 Task: Schedule a 45-minute meeting for team-building activity planning.
Action: Mouse moved to (89, 144)
Screenshot: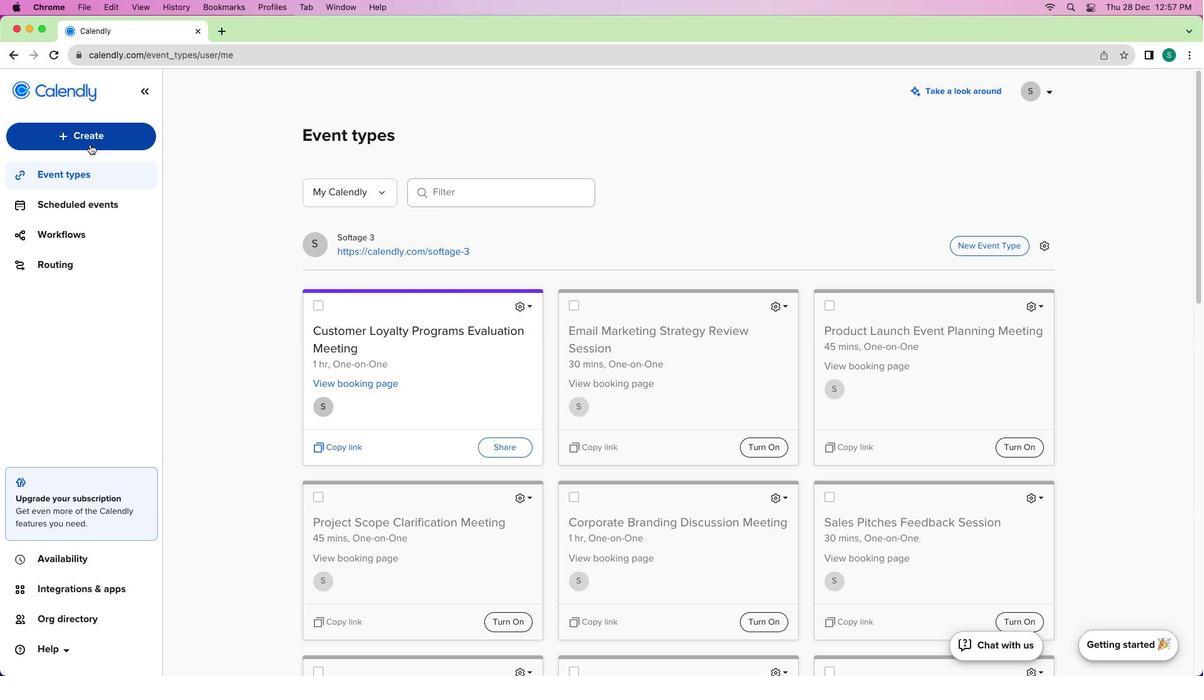 
Action: Mouse pressed left at (89, 144)
Screenshot: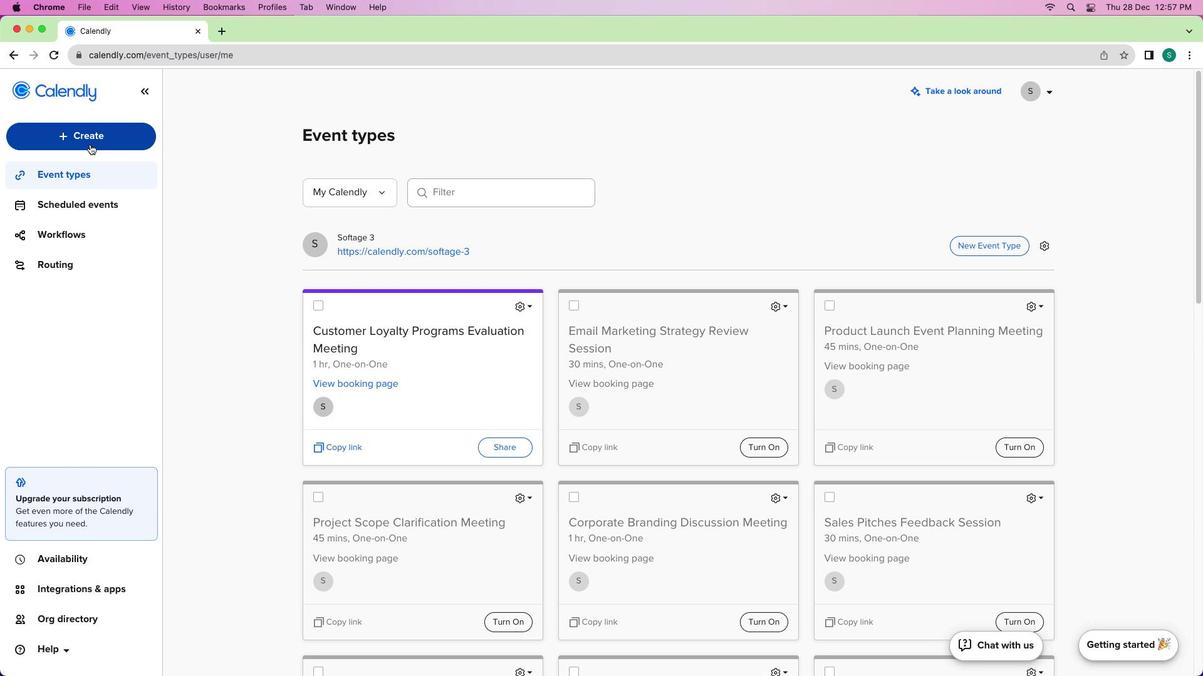 
Action: Mouse moved to (86, 181)
Screenshot: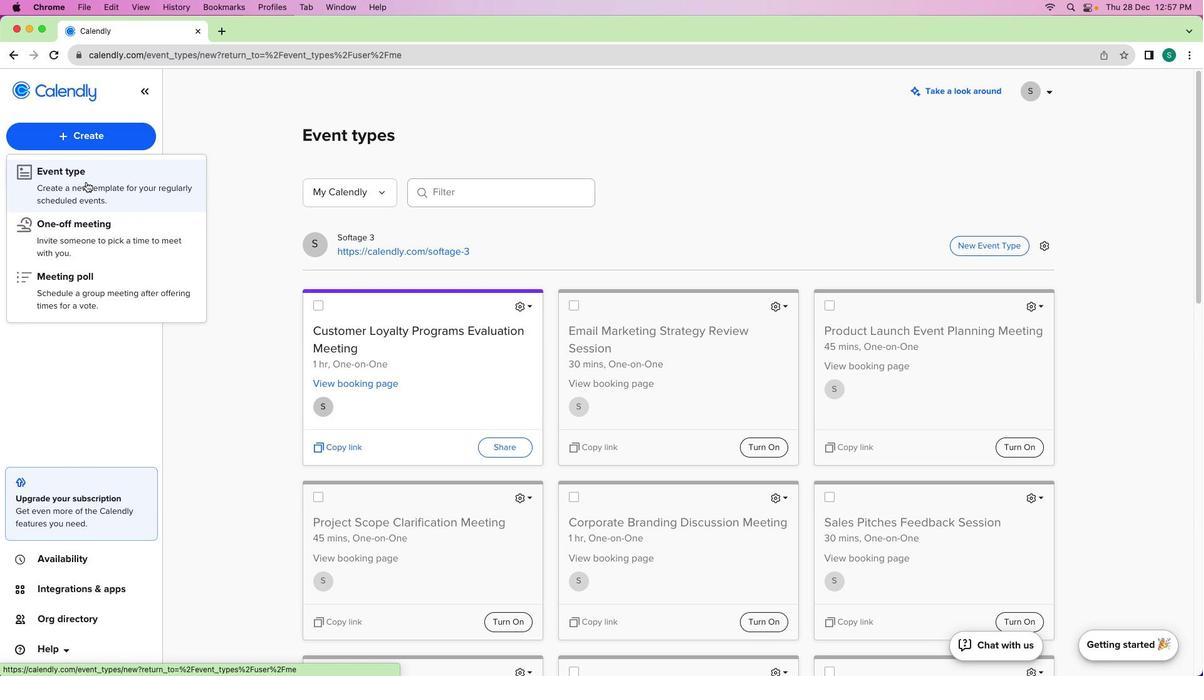 
Action: Mouse pressed left at (86, 181)
Screenshot: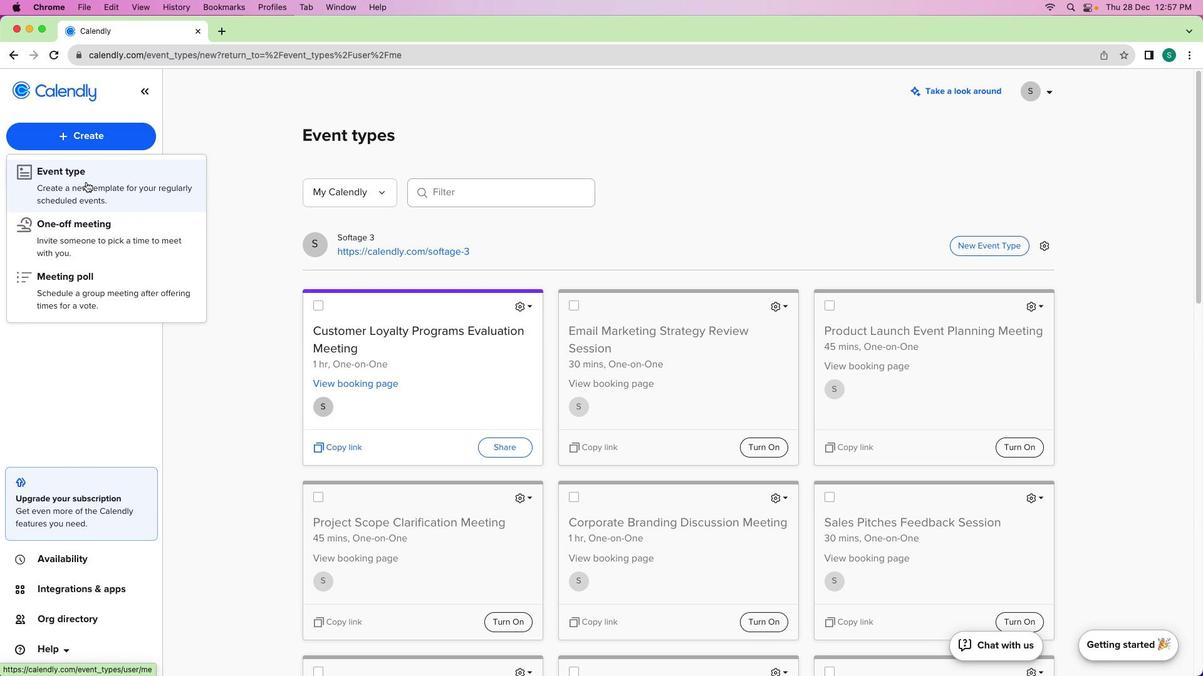 
Action: Mouse moved to (401, 244)
Screenshot: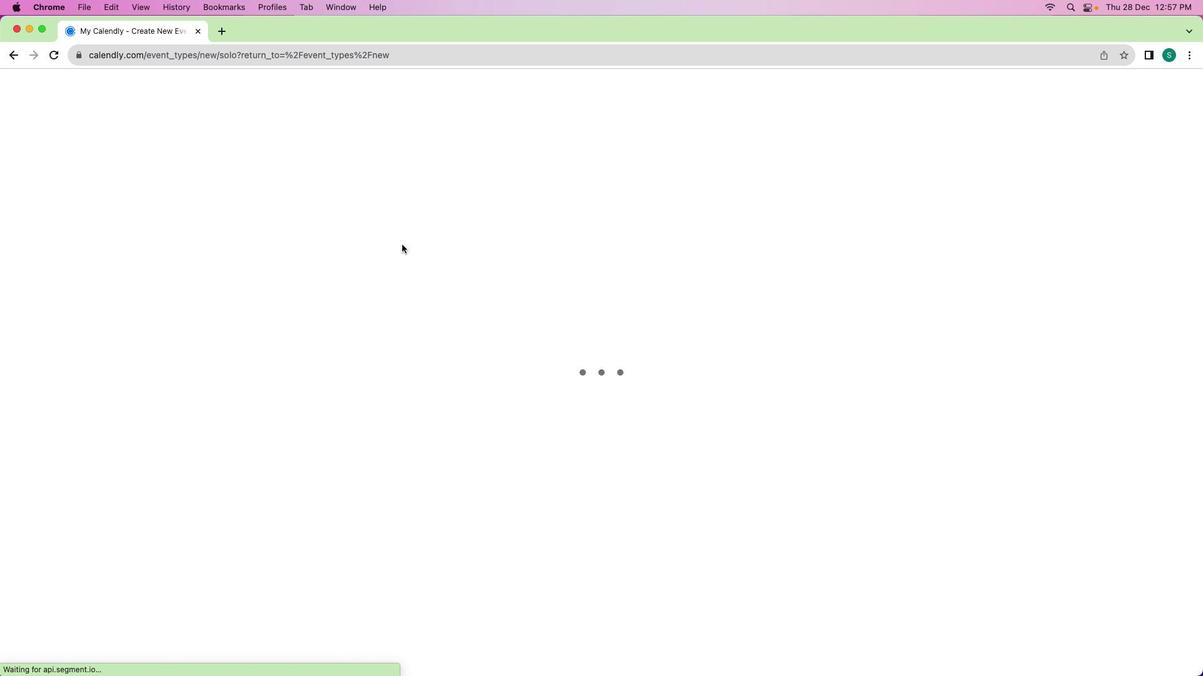 
Action: Mouse pressed left at (401, 244)
Screenshot: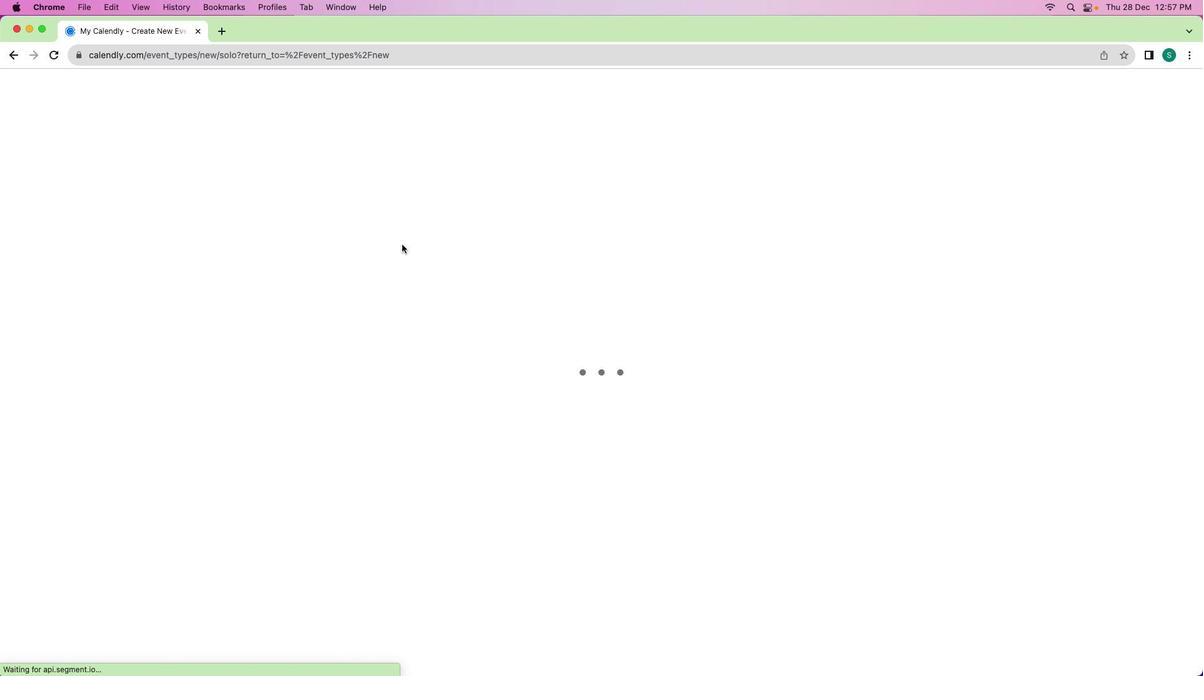 
Action: Mouse moved to (102, 194)
Screenshot: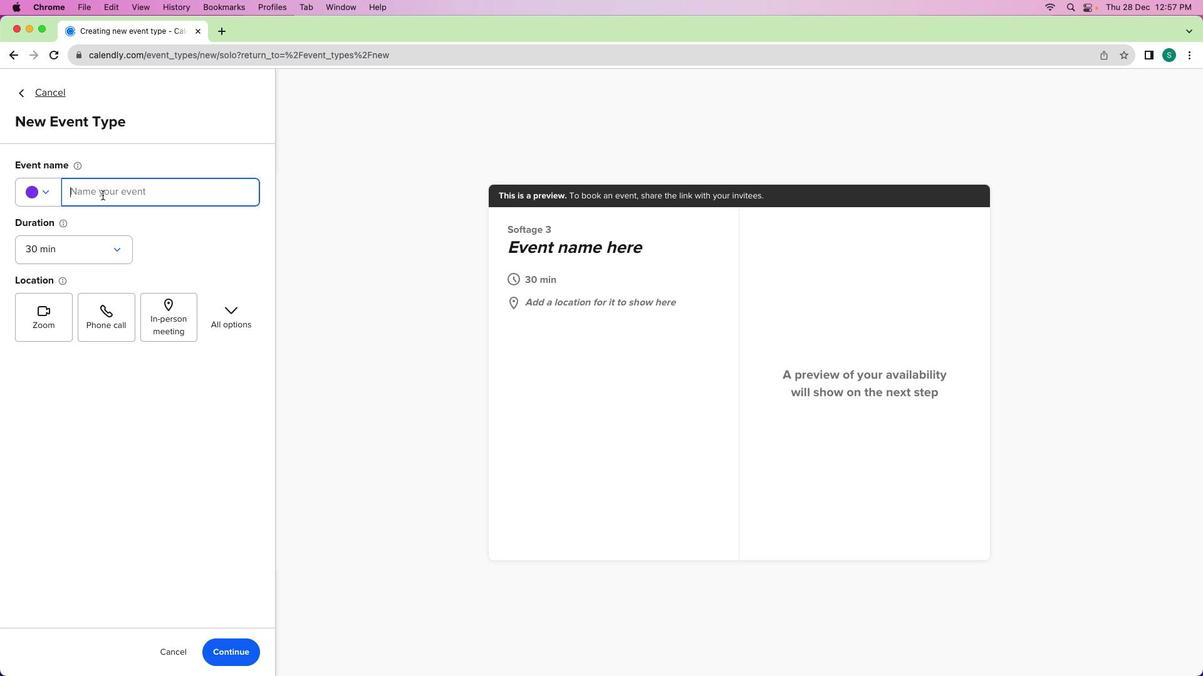 
Action: Mouse pressed left at (102, 194)
Screenshot: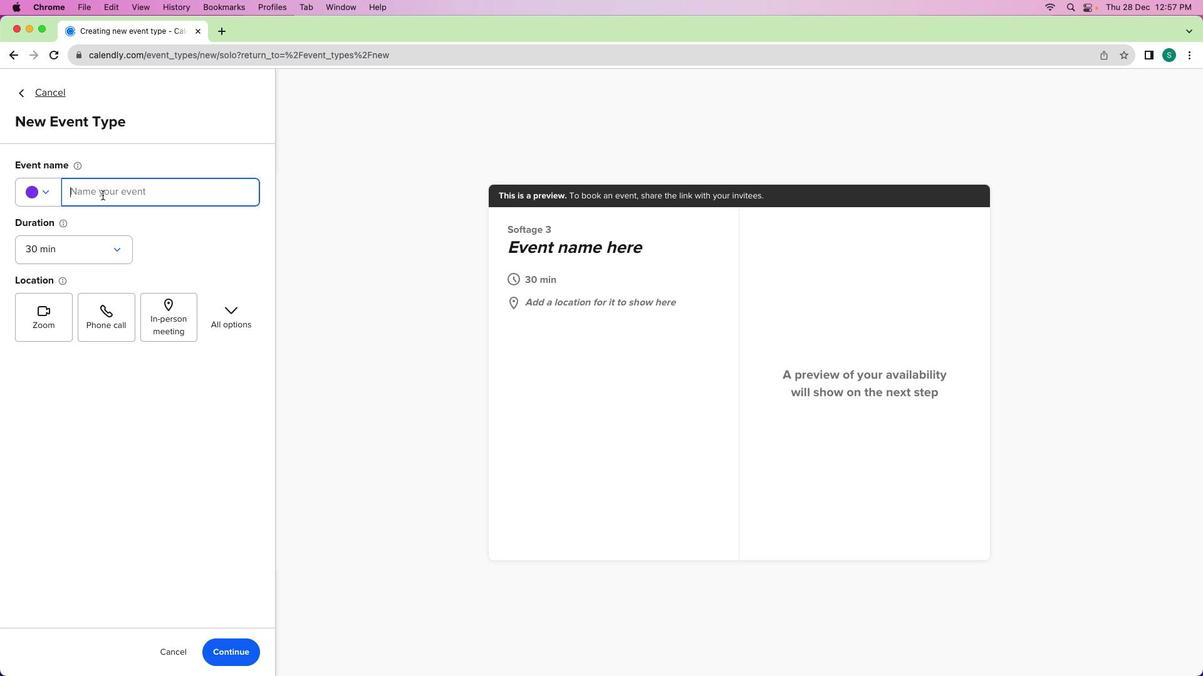 
Action: Mouse moved to (101, 194)
Screenshot: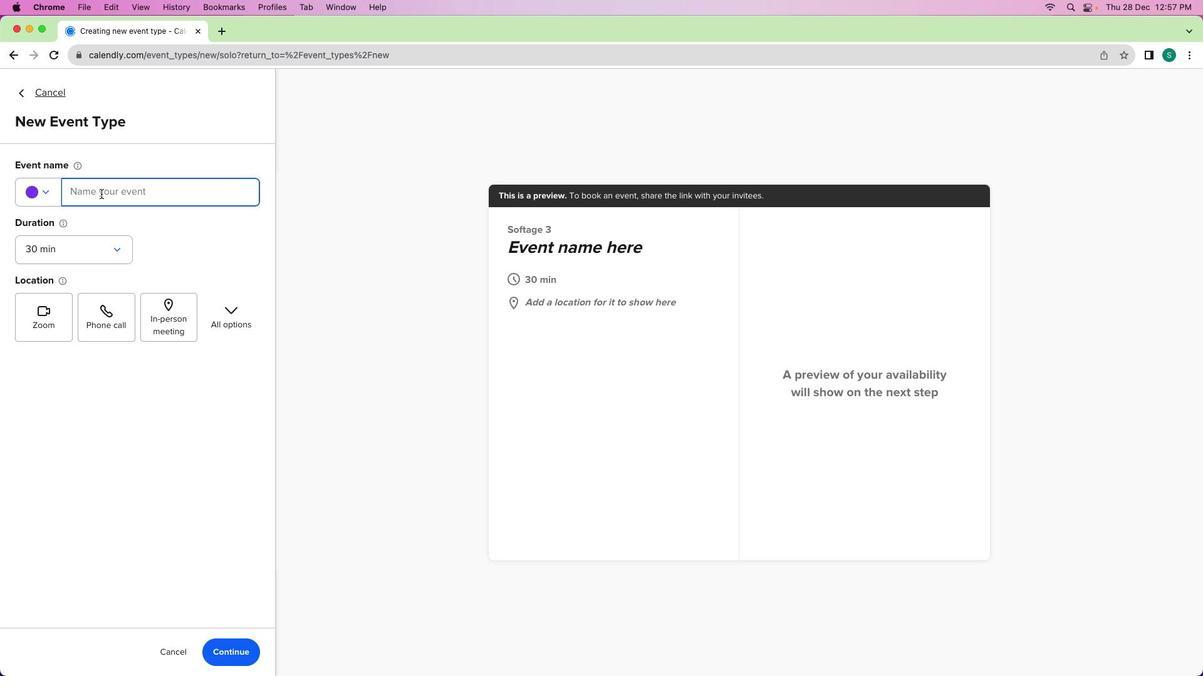 
Action: Key pressed Key.shift'T''e''a''m''-'Key.shift'B''u''i''l''d''i''n''g'Key.spaceKey.shift'A''c''t''i''v''i''t''y'Key.spaceKey.shift'P''l''a''n''n''i''n''g'Key.spaceKey.shift'M''e''e''t''i''n''g'
Screenshot: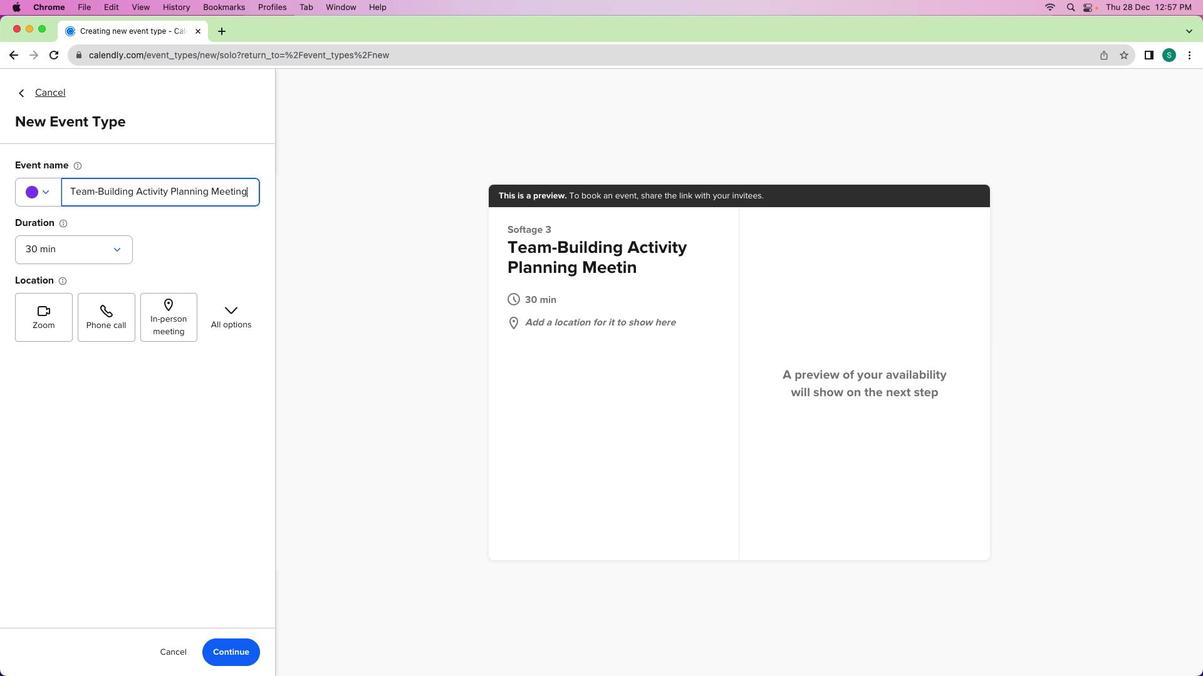 
Action: Mouse moved to (28, 194)
Screenshot: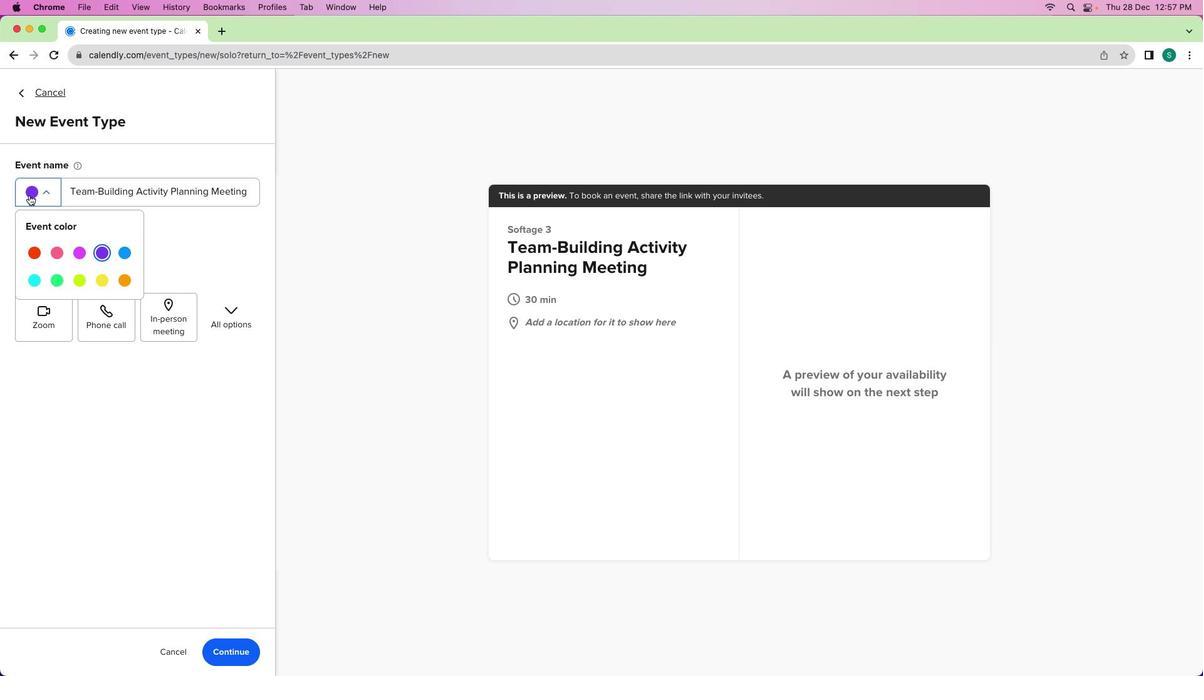 
Action: Mouse pressed left at (28, 194)
Screenshot: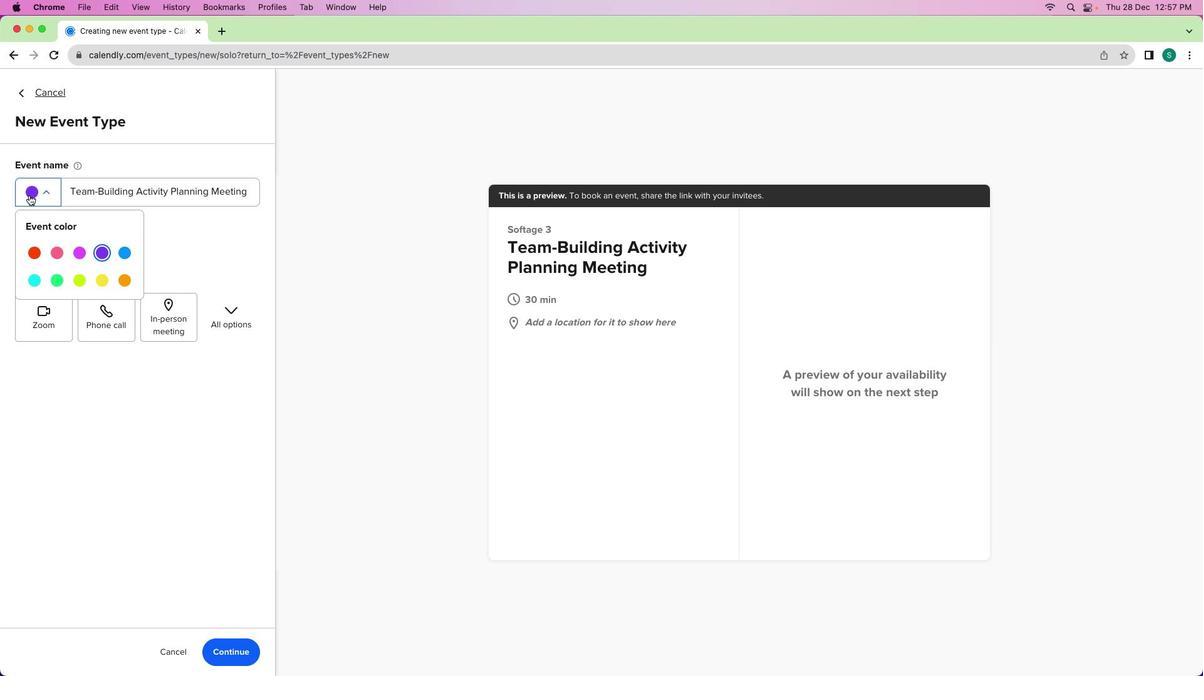 
Action: Mouse moved to (33, 256)
Screenshot: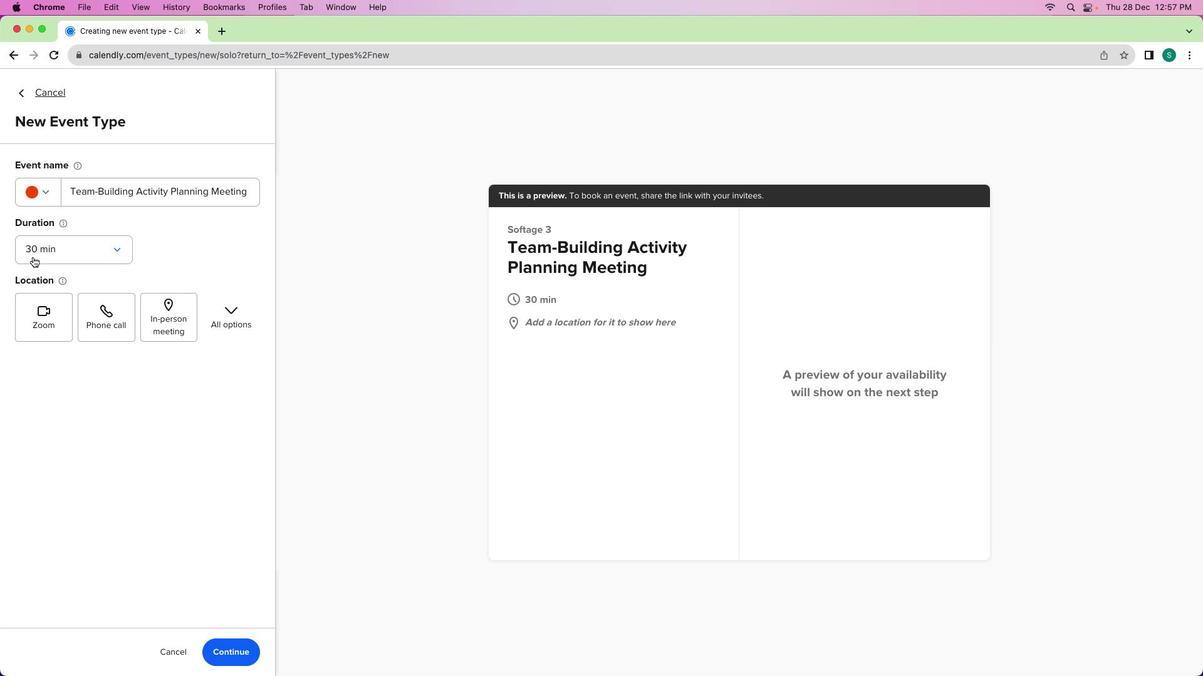 
Action: Mouse pressed left at (33, 256)
Screenshot: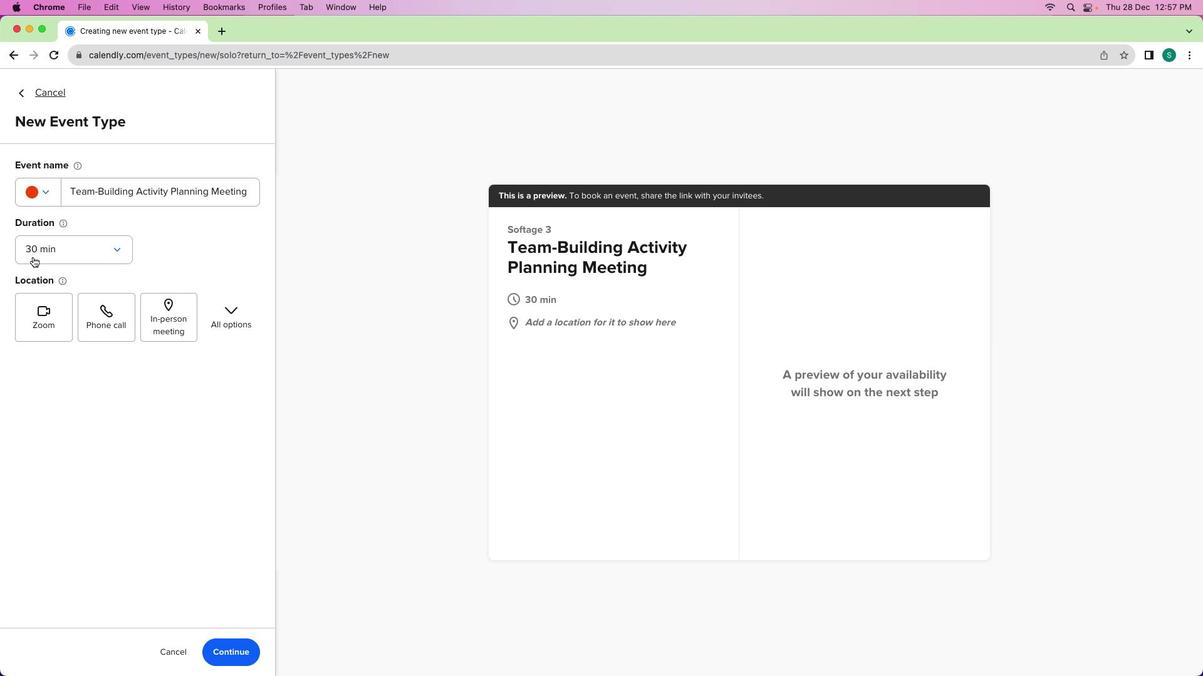 
Action: Mouse moved to (72, 259)
Screenshot: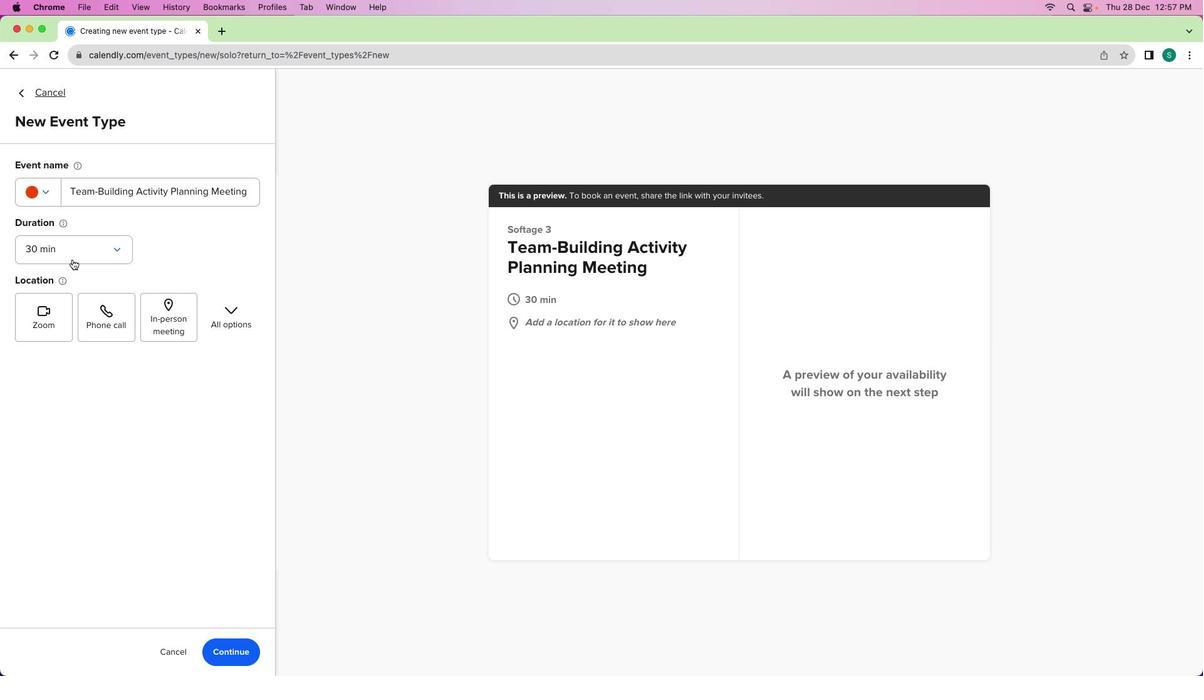 
Action: Mouse pressed left at (72, 259)
Screenshot: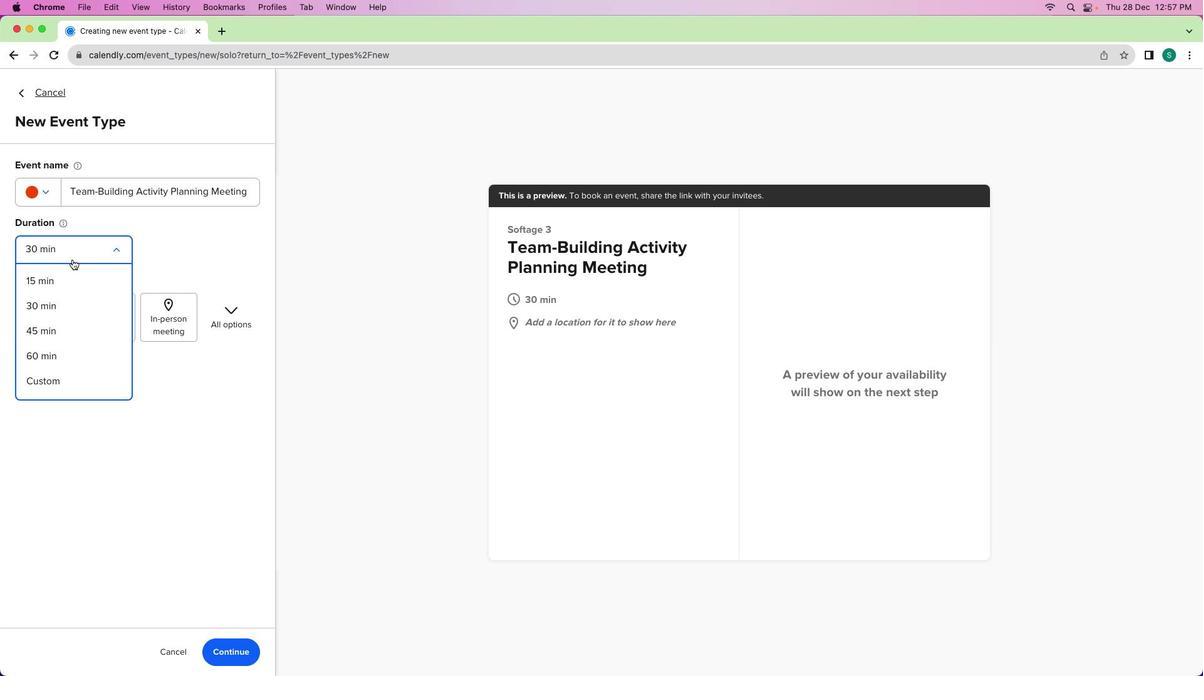 
Action: Mouse moved to (56, 326)
Screenshot: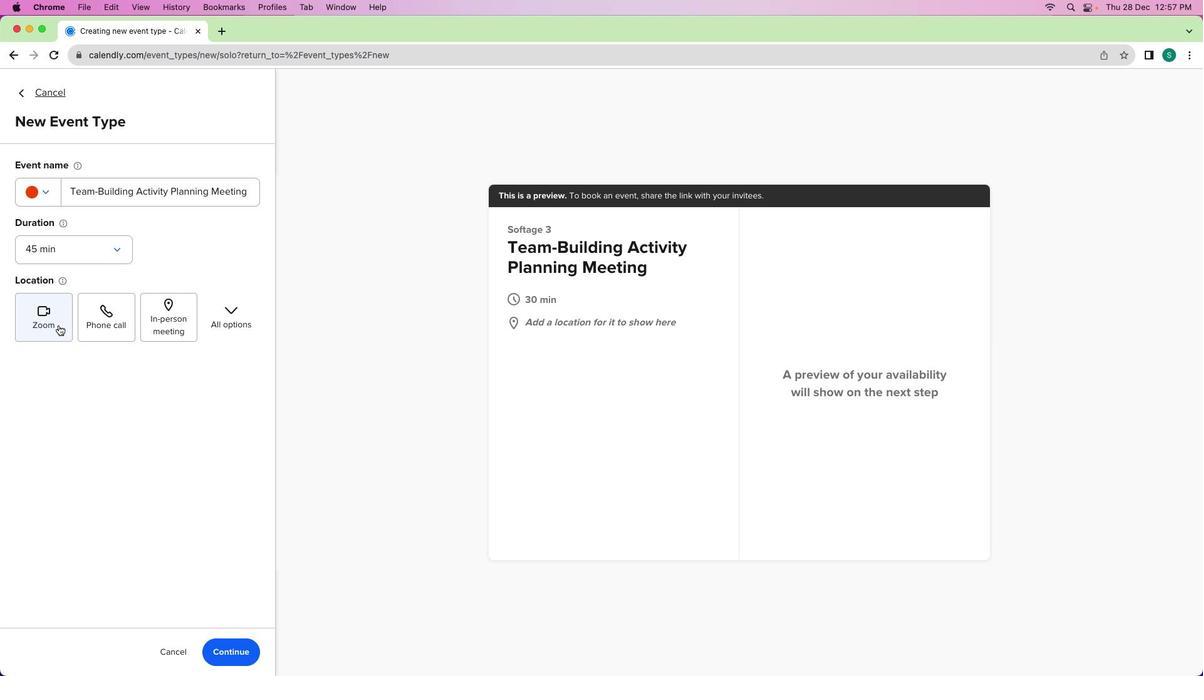 
Action: Mouse pressed left at (56, 326)
Screenshot: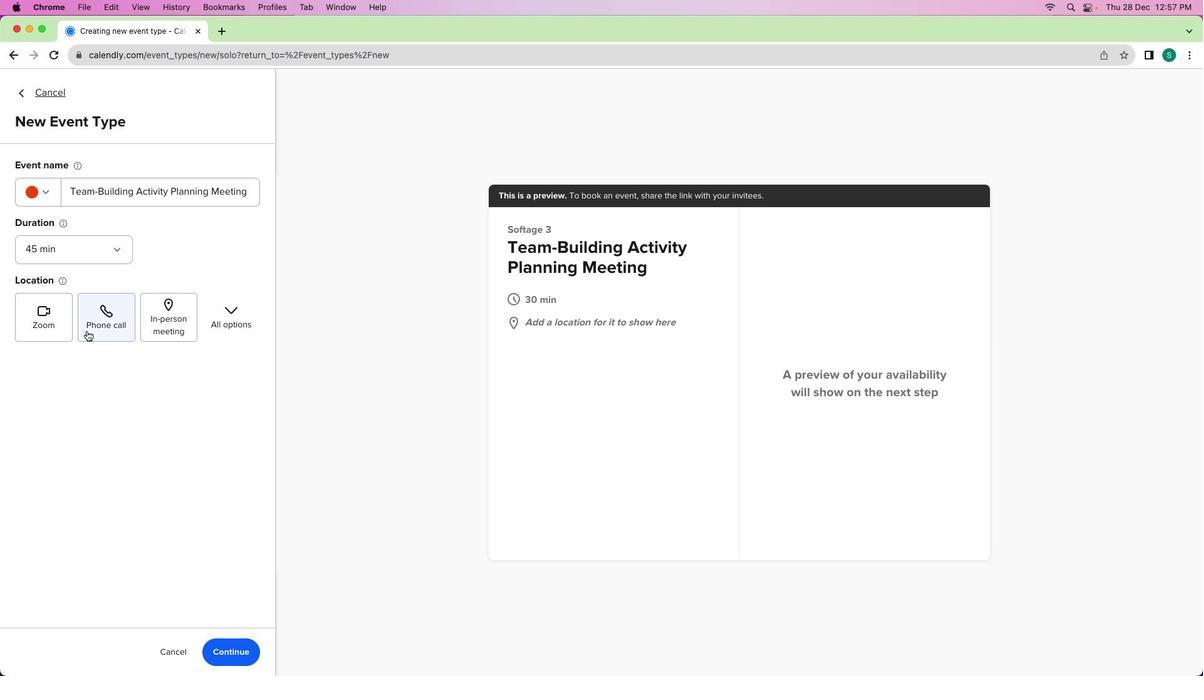 
Action: Mouse moved to (60, 327)
Screenshot: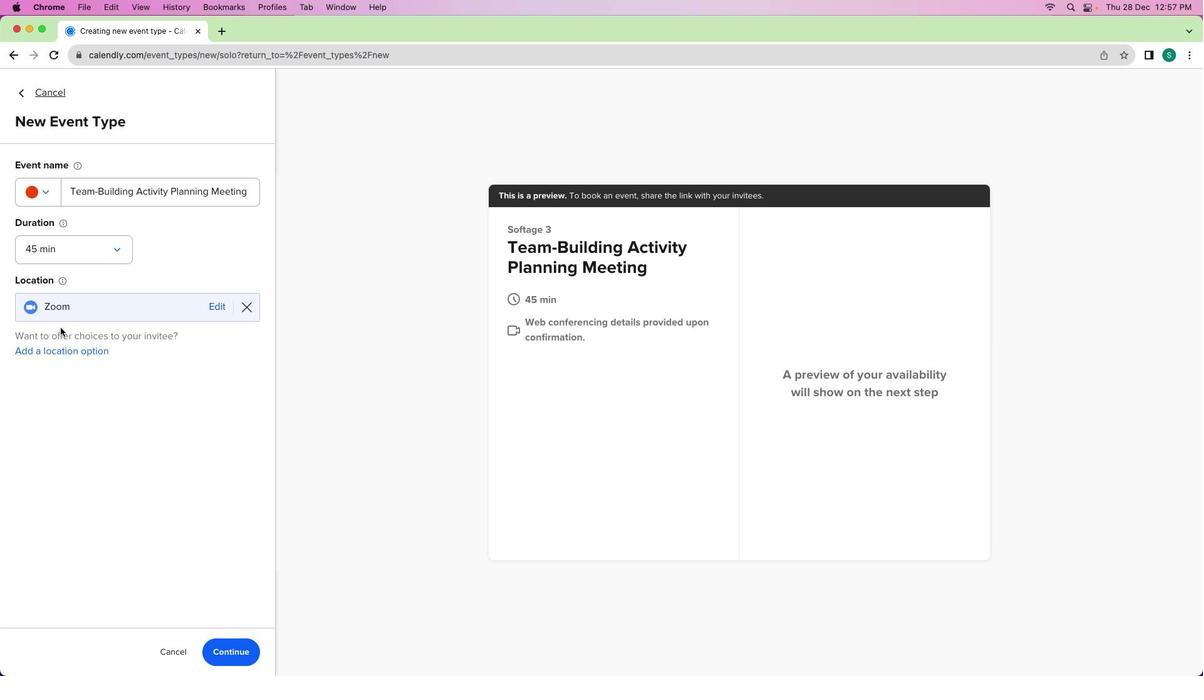 
Action: Mouse pressed left at (60, 327)
Screenshot: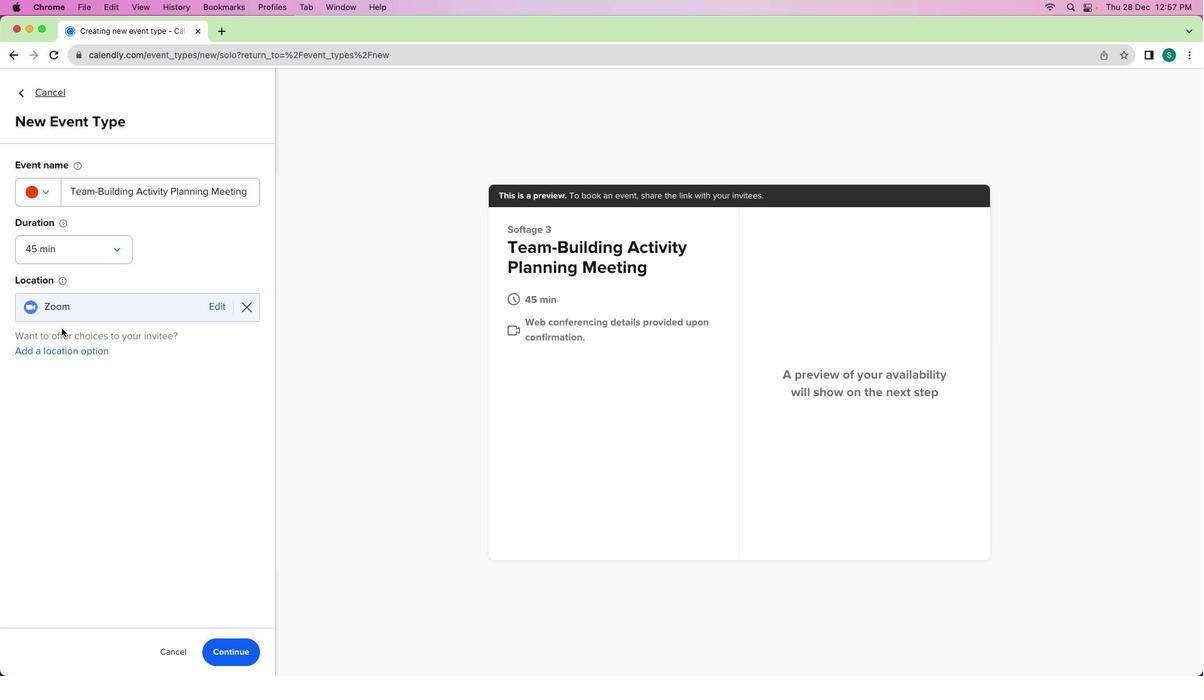 
Action: Mouse moved to (234, 657)
Screenshot: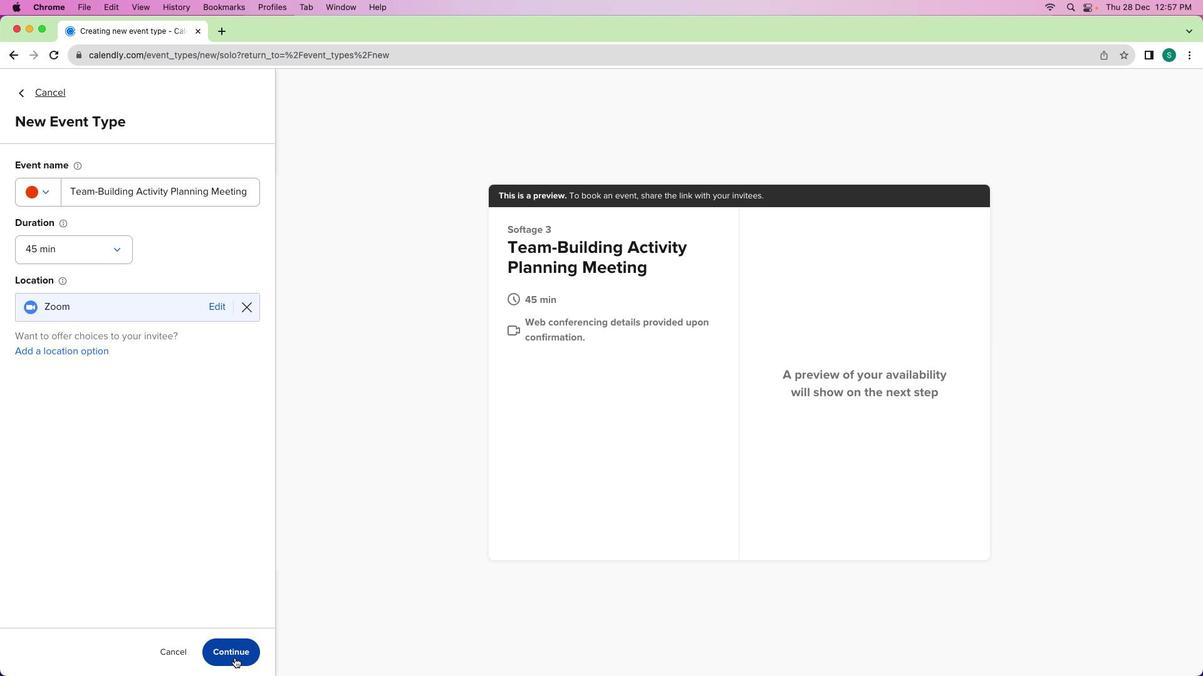 
Action: Mouse pressed left at (234, 657)
Screenshot: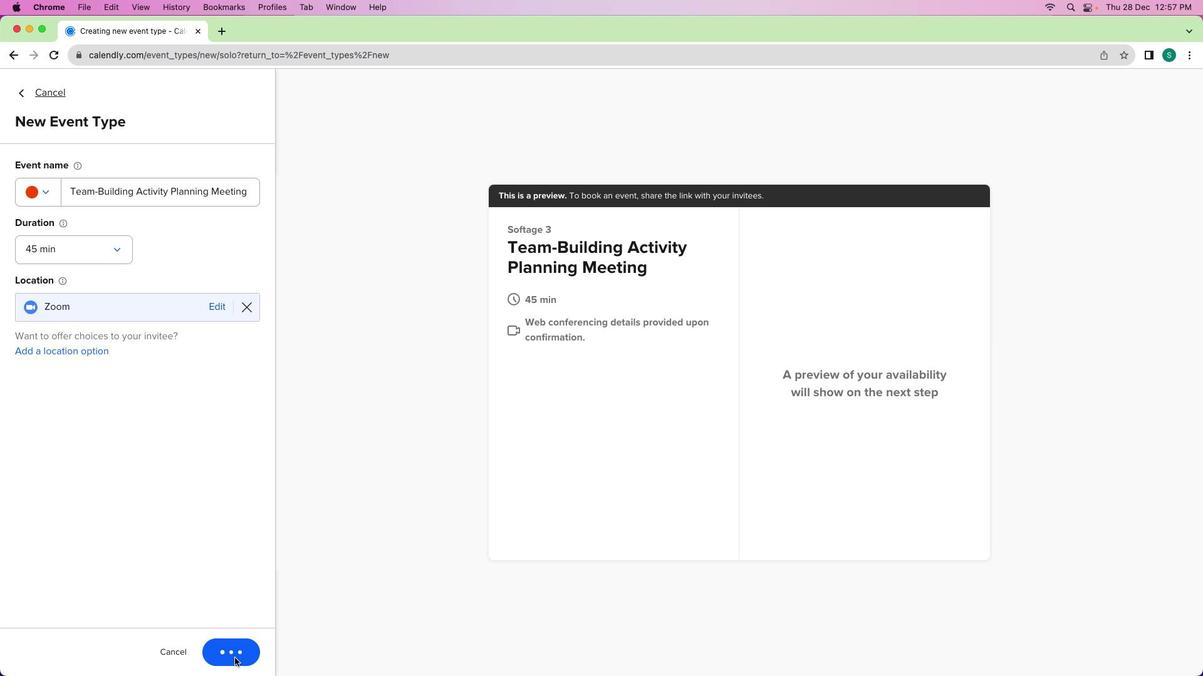 
Action: Mouse moved to (225, 219)
Screenshot: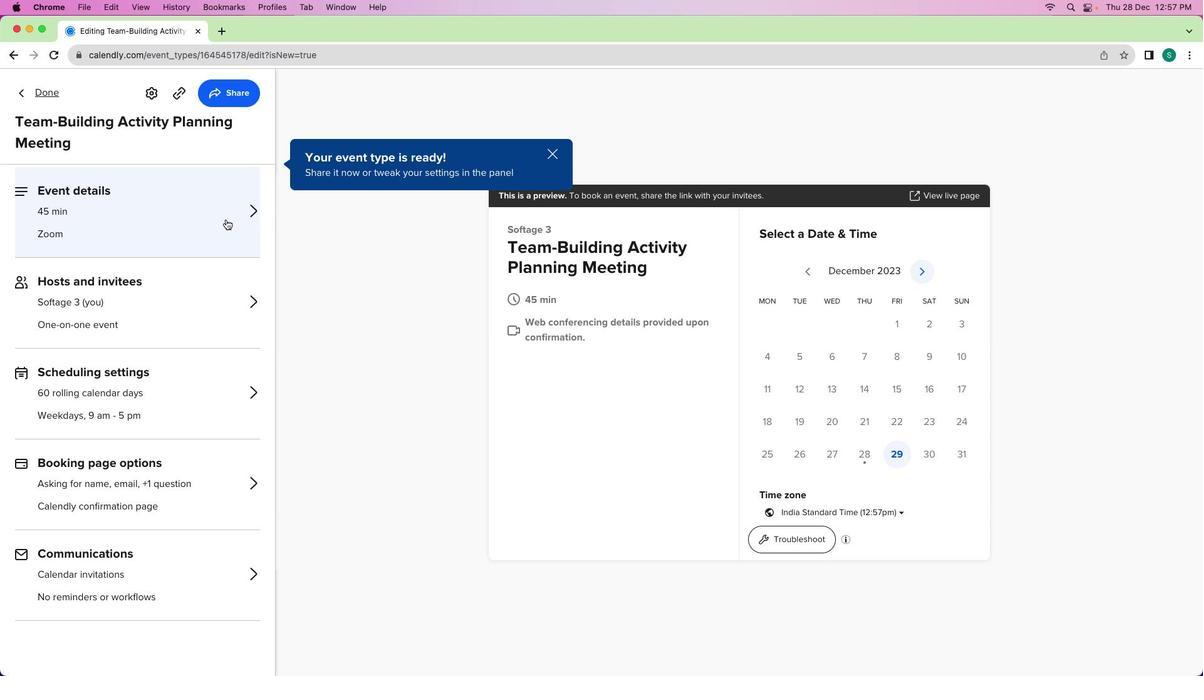 
Action: Mouse pressed left at (225, 219)
Screenshot: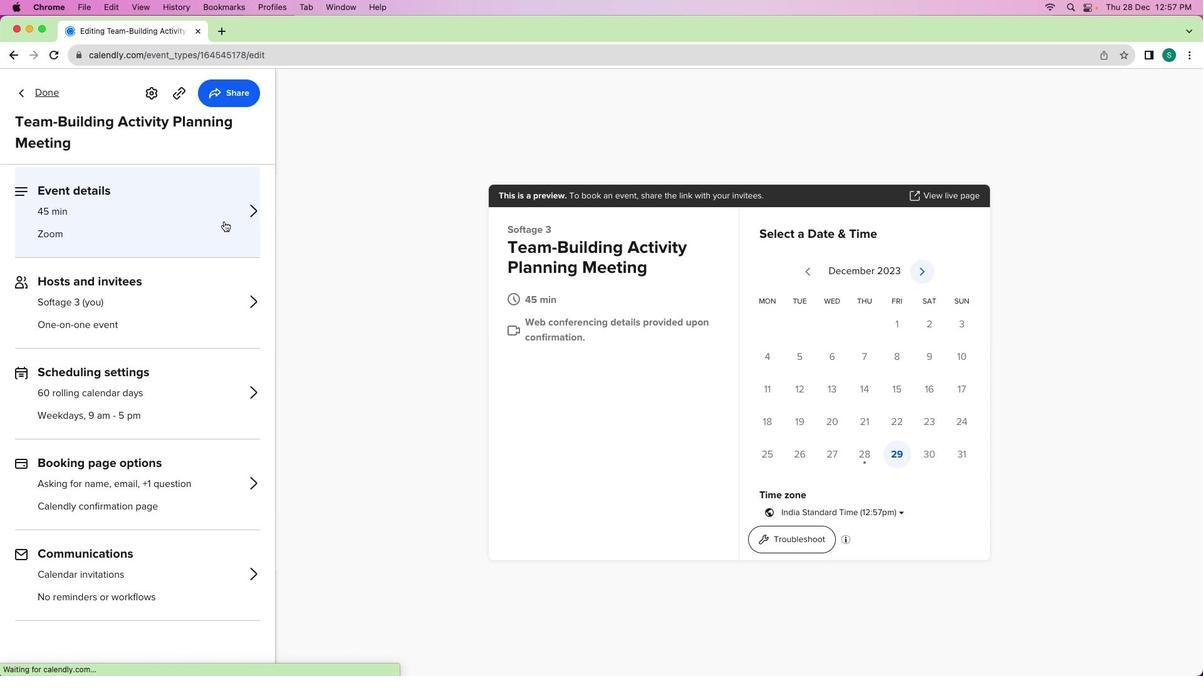 
Action: Mouse moved to (107, 468)
Screenshot: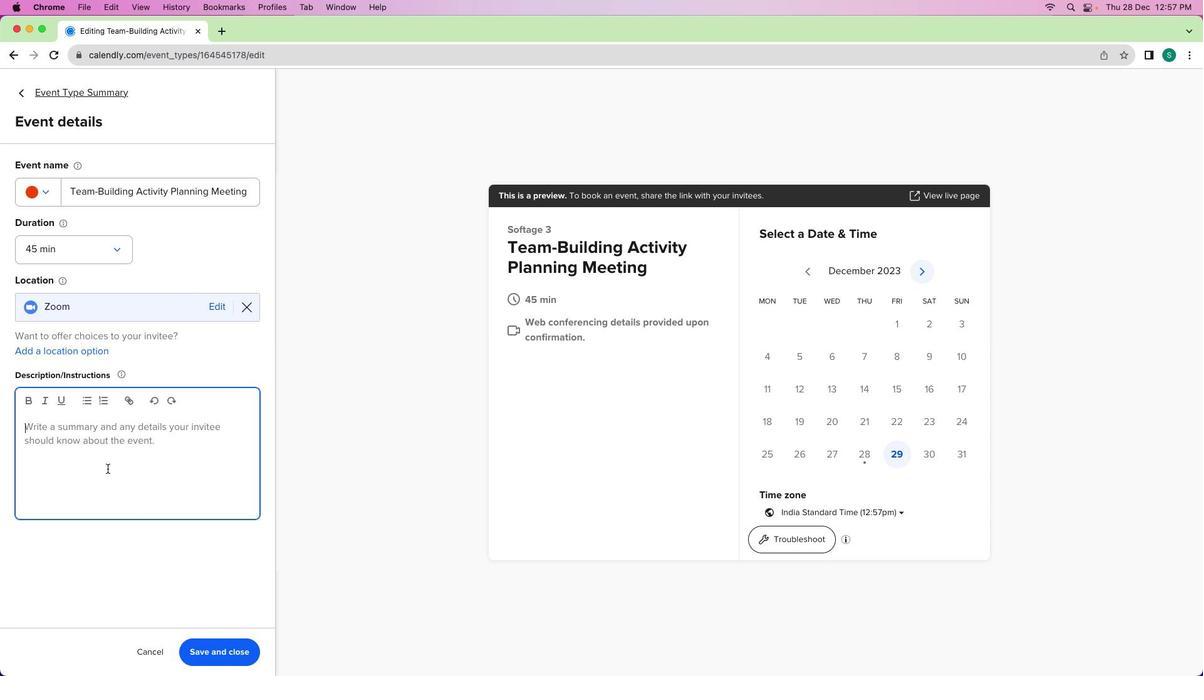 
Action: Mouse pressed left at (107, 468)
Screenshot: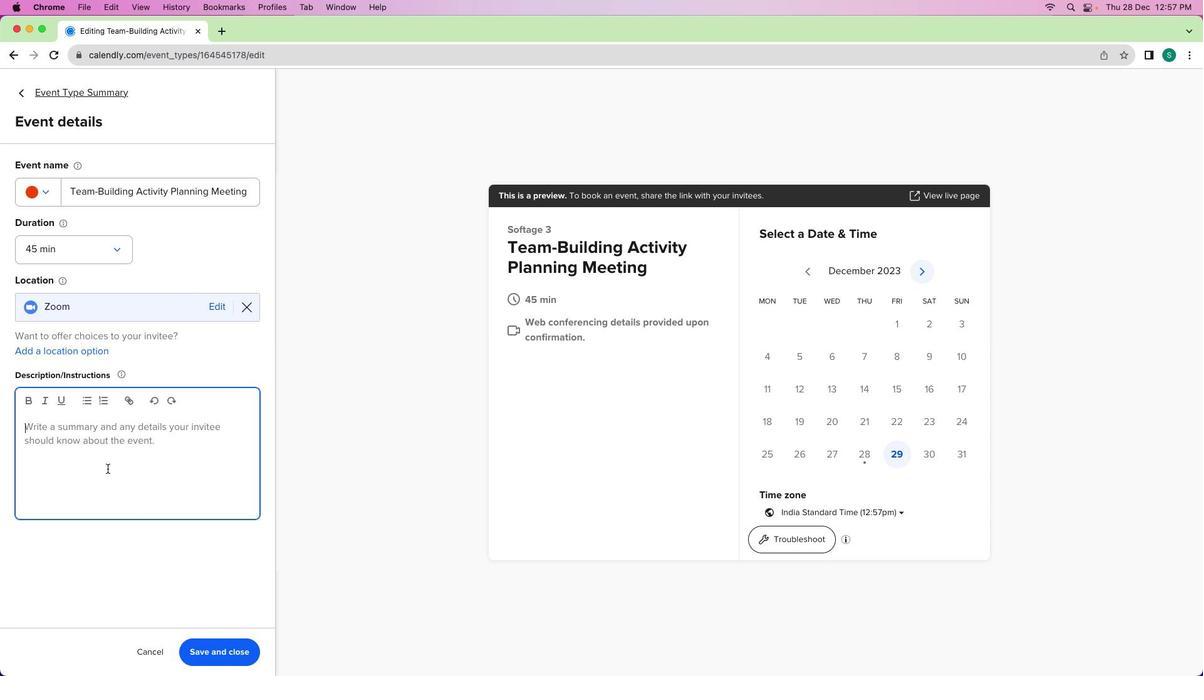 
Action: Mouse moved to (107, 465)
Screenshot: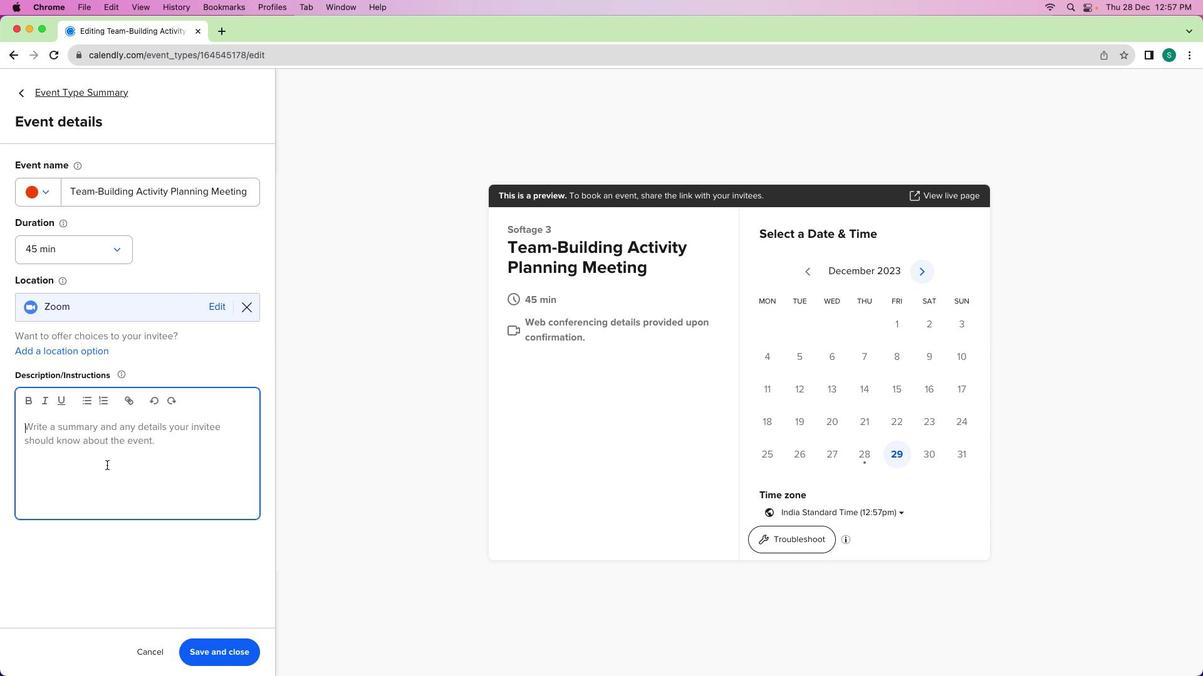 
Action: Key pressed Key.shift'J''o''i''n'Key.space'm''e'Key.space'f''o''r'Key.space'a'Key.space'f''o''c''u''s''e''d'Key.space'4''5''-''m''i''n''u''t''e'Key.space's''e''s''s''i''o''n'Key.space'd''e''d''i''c''a''t''e''d'Key.space't''o'Key.space'p''l''a''n''n''i''n''g'Key.space'o''u''r'Key.space'u''p''c''o''m''i''n''g'Key.space't''e''a''m''-''b''u''i''l''d''i''n''g'Key.space'a''c''t''i''v''i''t''i''e''s''.'Key.spaceKey.shift'I''n'Key.space't''h''i''s'Key.space'm''e''e''t''i''n''g'','Key.space'w''e'Key.space'w''i''l''l'Key.space'd''i''s''c''u''s''s'Key.space'p''o''t''e''n''t''i''a''l'Key.space'e'Key.backspace'a''c''t''i''v''i''t''i''e''s'','Key.space'g''a''t''h''e''r'Key.space'i''d''e''a''s'','Key.space'a''n''d'Key.space'o''u''t''l''i''n''e'Key.space'l''o''g''i''s''t''i''c''s'Key.space't''o'Key.space'e''n''s''u''r''e'Key.space'a'Key.space'f''u''n'Key.space'a''n''d'Key.space'e''f''f''e''c''t''i''v''e'Key.space't''e''a''m''-''b''u''i''l''o'Key.backspace'd''i''n''g'Key.space'e''x''p''e''r''i''e''n''c''e''.'
Screenshot: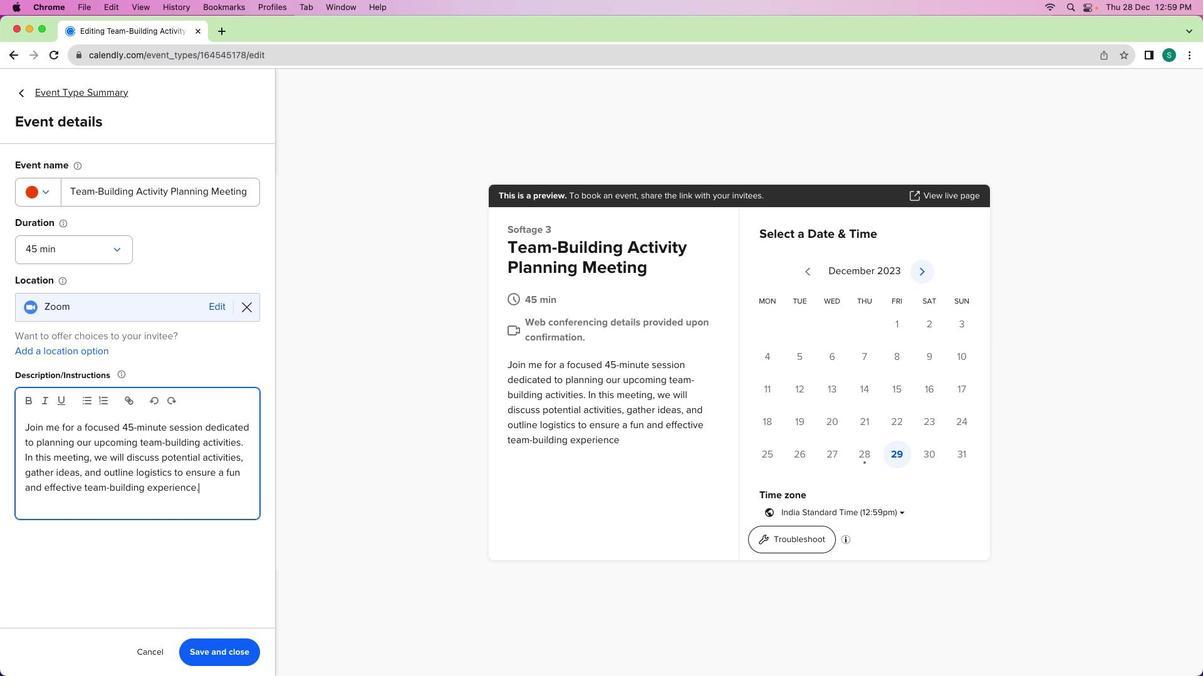 
Action: Mouse moved to (211, 646)
Screenshot: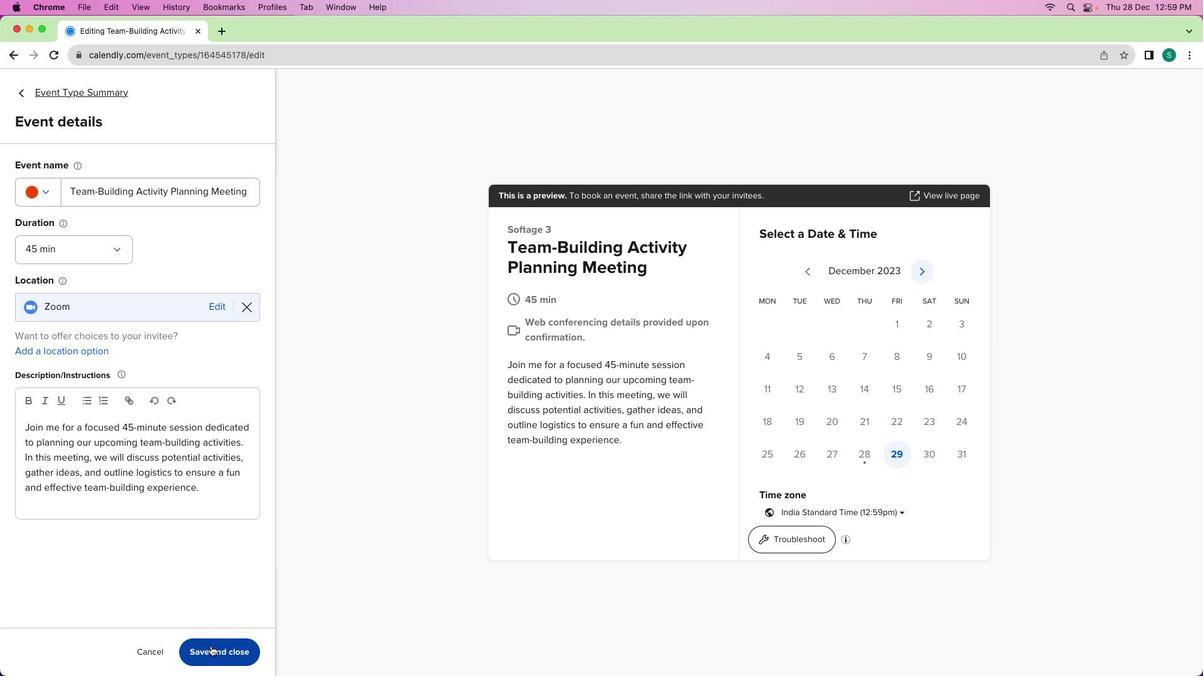 
Action: Mouse pressed left at (211, 646)
Screenshot: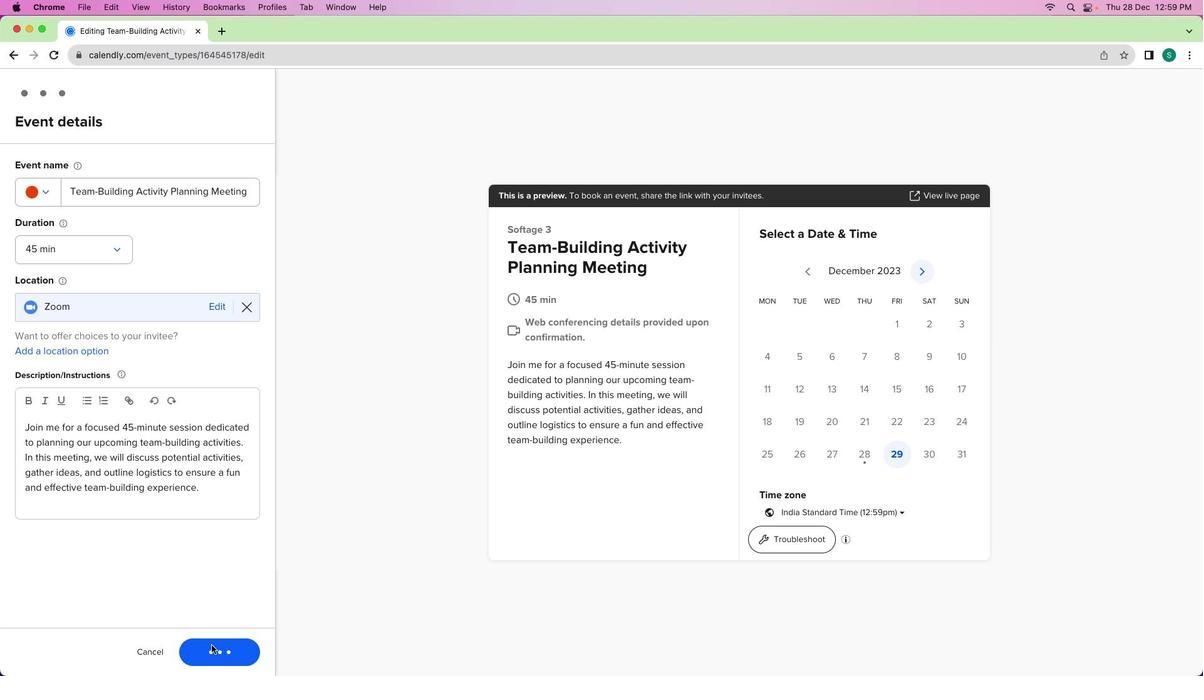 
Action: Mouse moved to (41, 95)
Screenshot: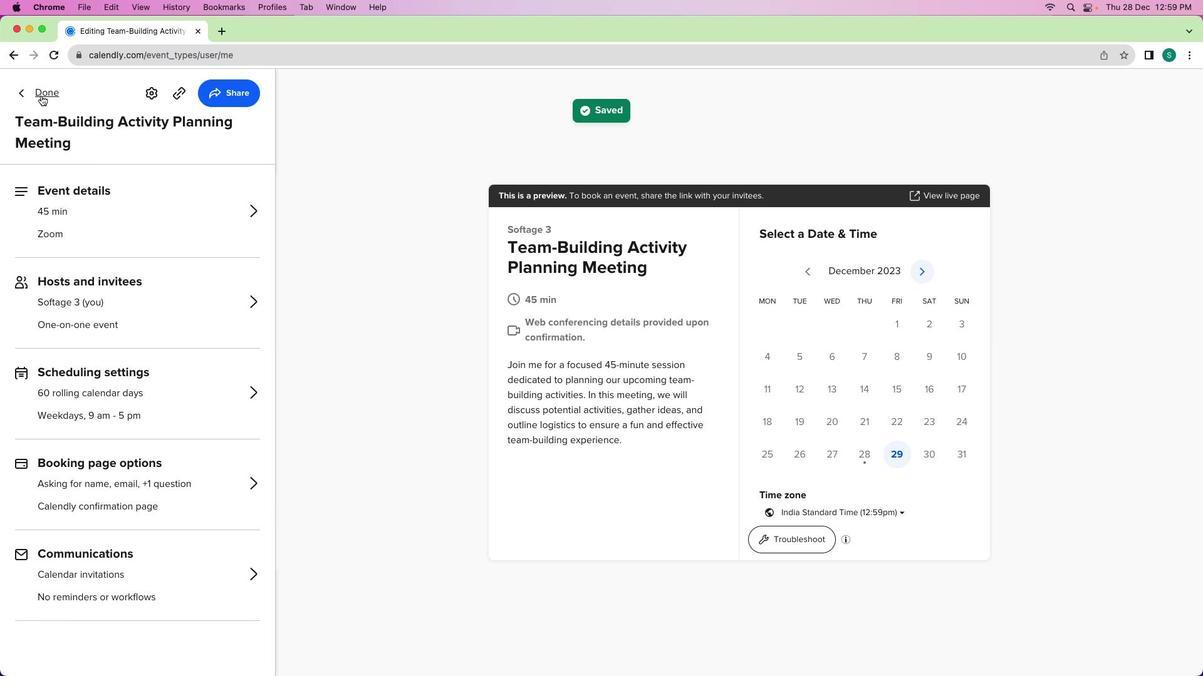 
Action: Mouse pressed left at (41, 95)
Screenshot: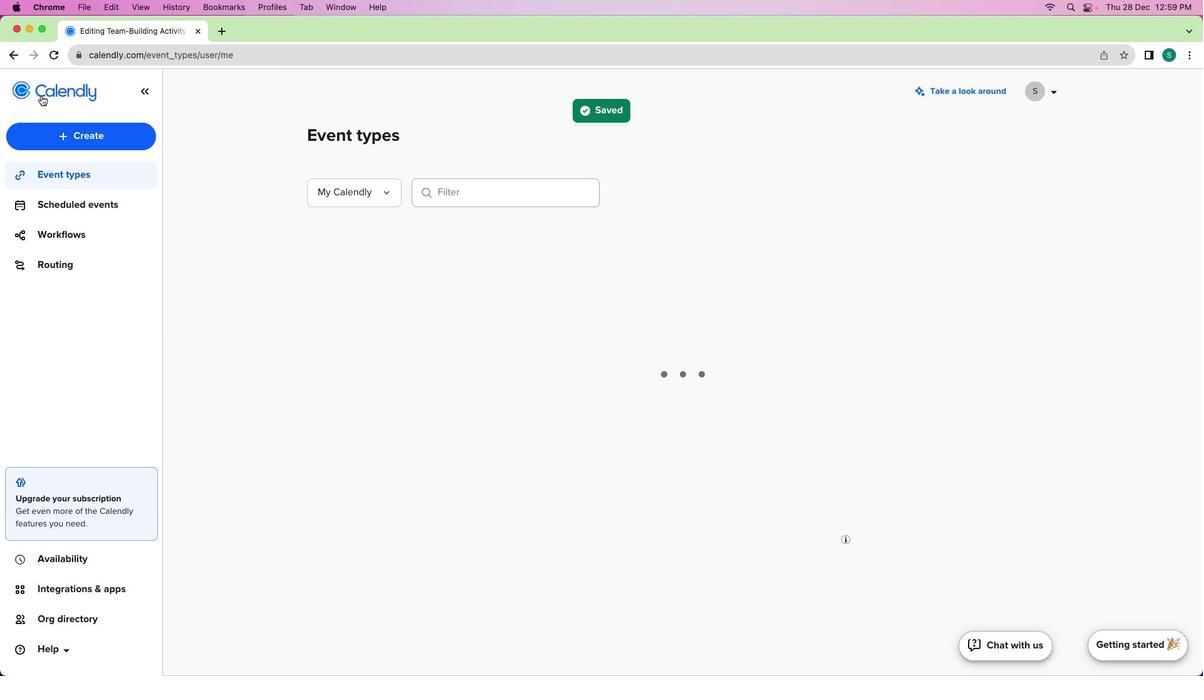 
Action: Mouse moved to (464, 404)
Screenshot: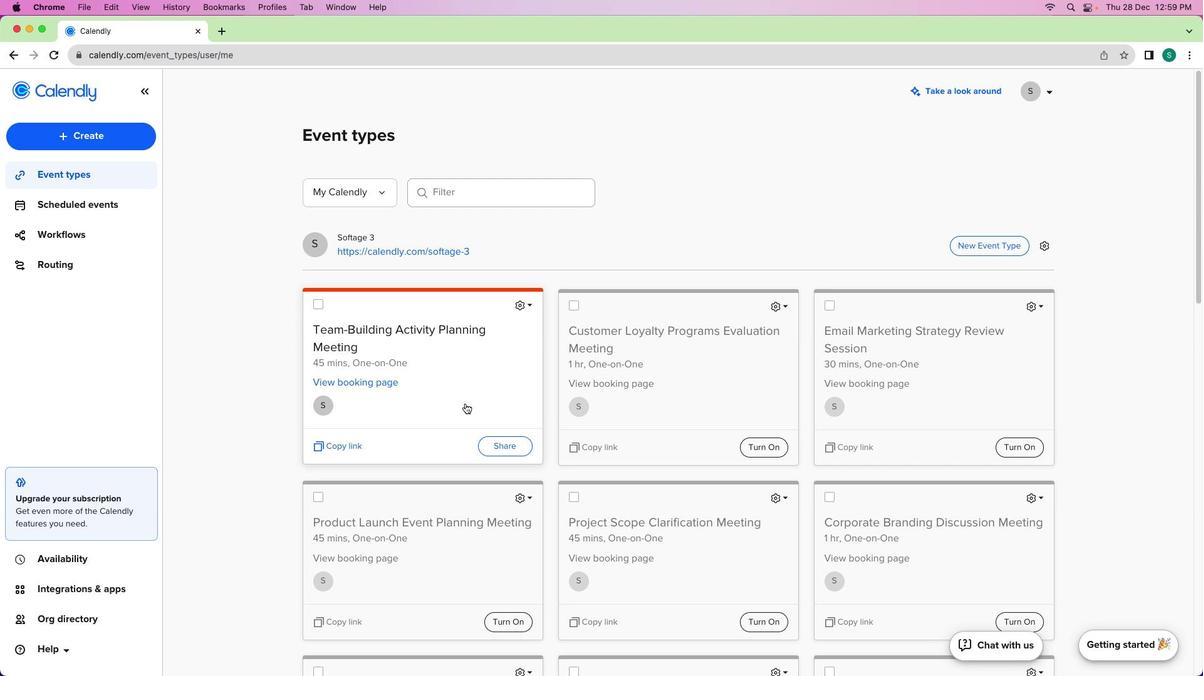 
